 Task: Provide positive feedback about a feature you like in Microsoft Outlook.
Action: Mouse moved to (207, 21)
Screenshot: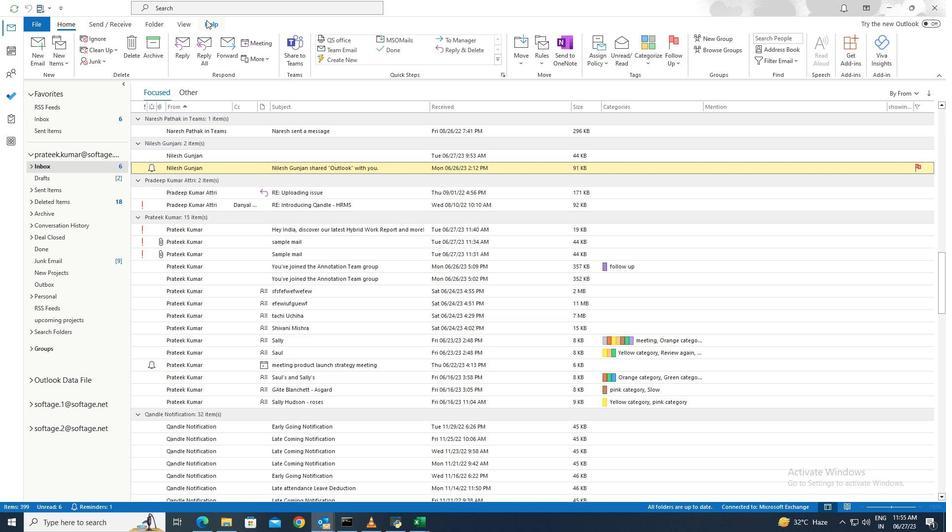 
Action: Mouse pressed left at (207, 21)
Screenshot: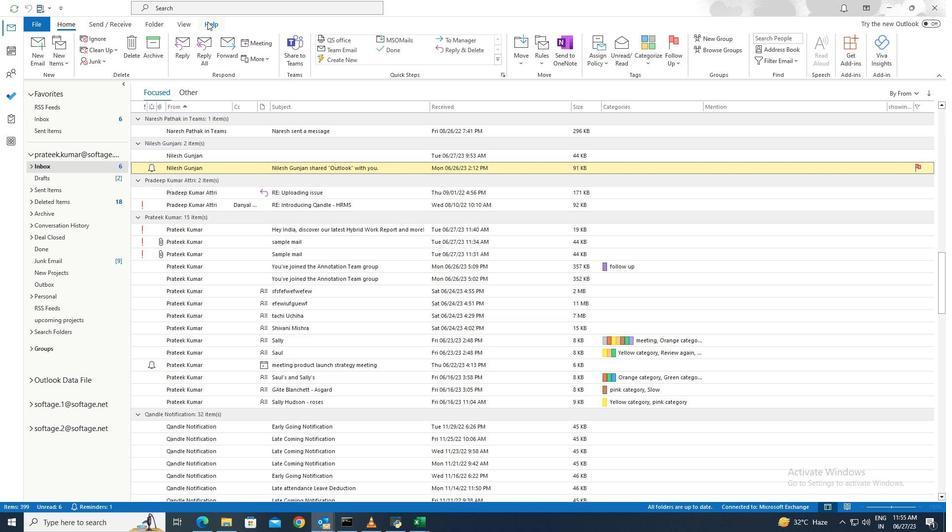 
Action: Mouse moved to (132, 46)
Screenshot: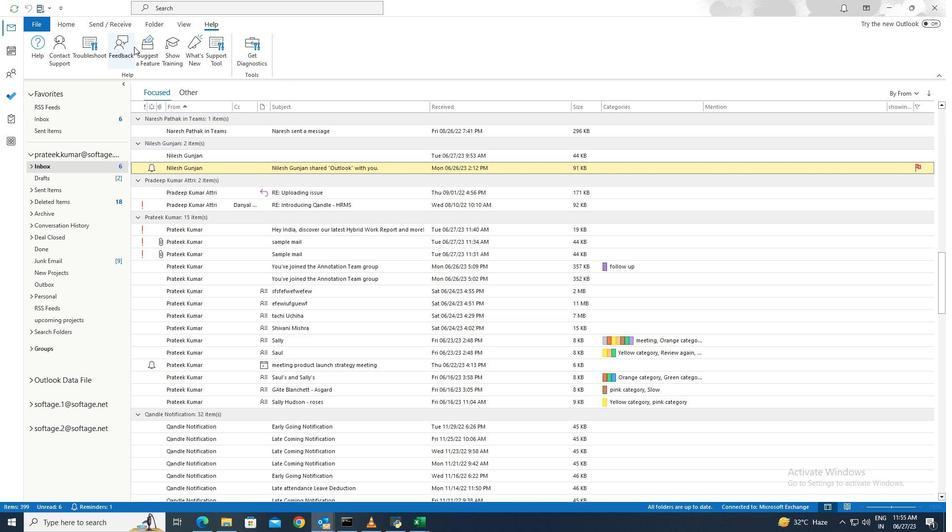 
Action: Mouse pressed left at (132, 46)
Screenshot: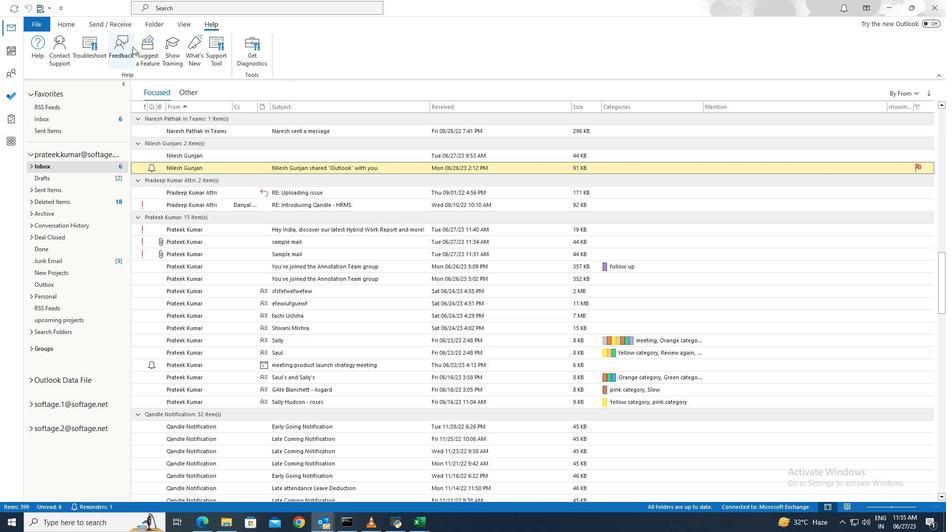
Action: Mouse moved to (776, 134)
Screenshot: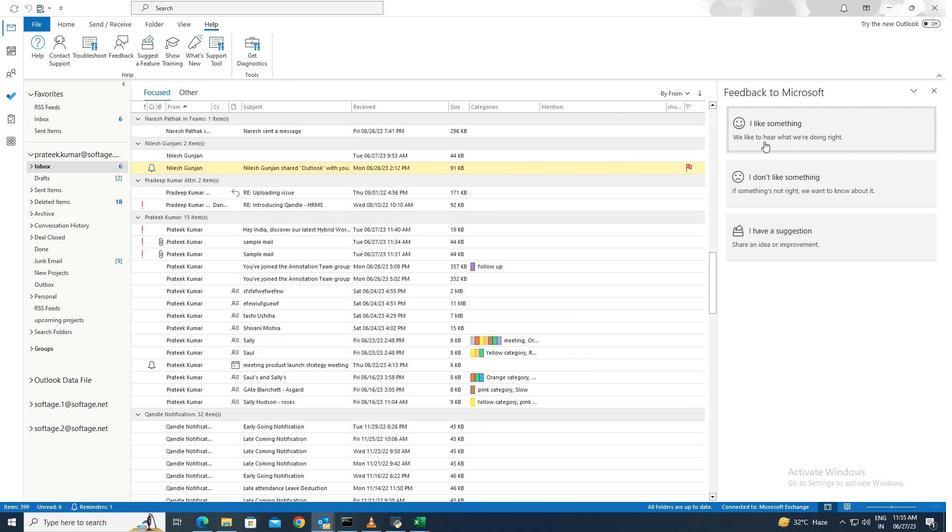 
Action: Mouse pressed left at (776, 134)
Screenshot: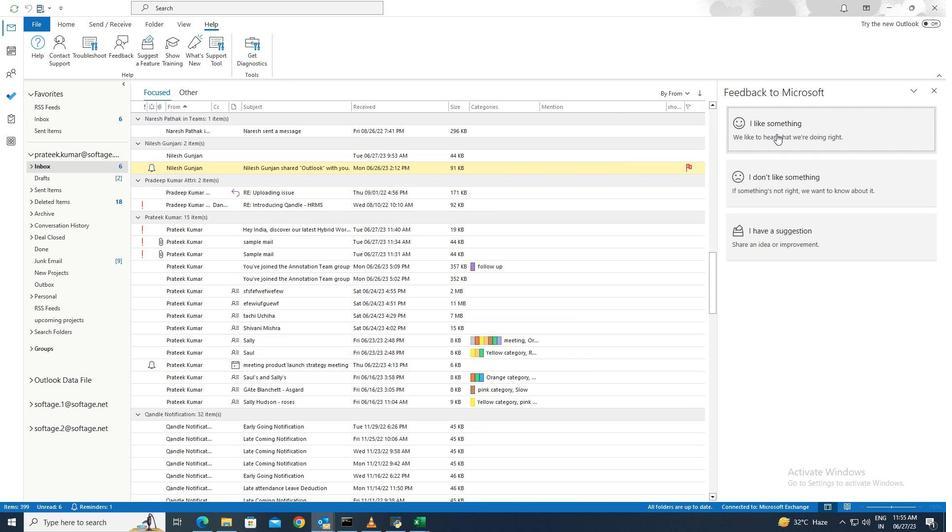 
Action: Key pressed <Key.caps_lock>I<Key.caps_lock><Key.space>would<Key.space>like<Key.space>to<Key.space>express<Key.space>my<Key.space>appreciation<Key.space>for<Key.space>the<Key.space>'dark<Key.space>mode'<Key.space>feature<Key.space>in<Key.space>outlook
Screenshot: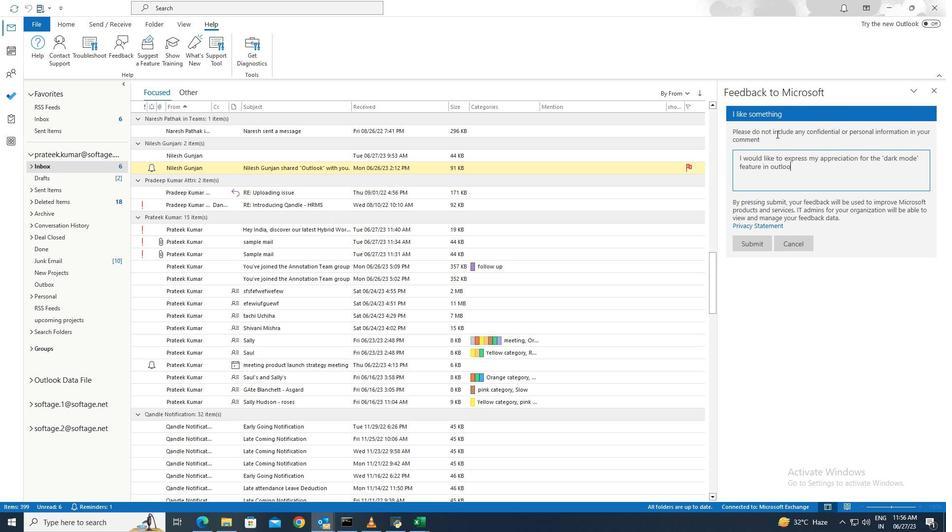 
Action: Mouse moved to (762, 239)
Screenshot: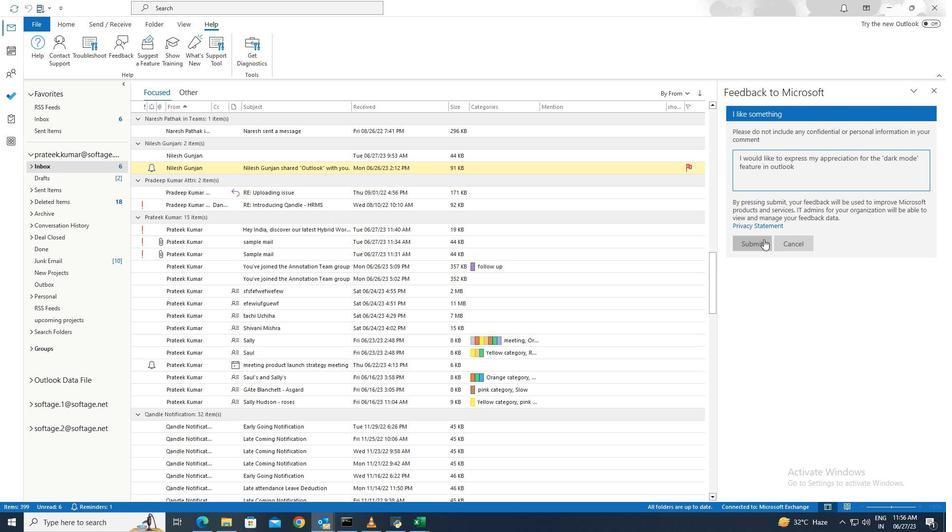 
Action: Mouse pressed left at (762, 239)
Screenshot: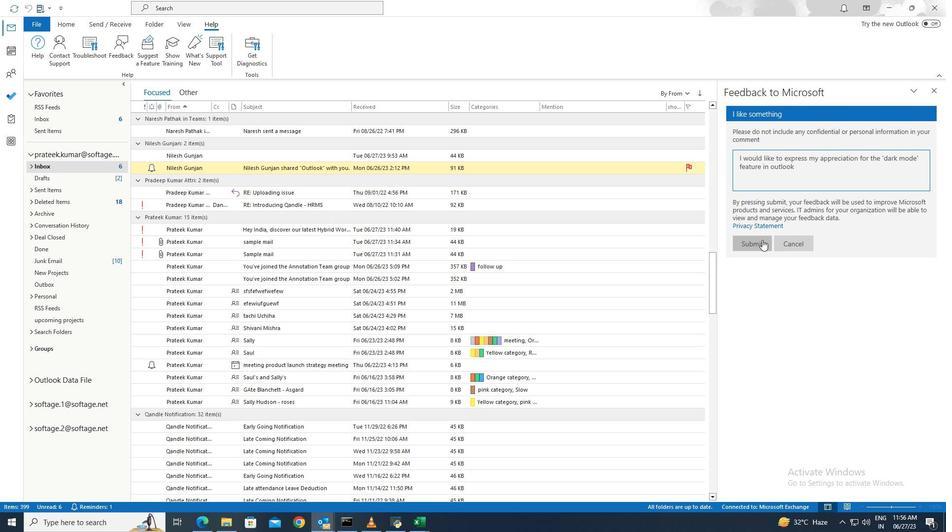
Action: Mouse moved to (761, 240)
Screenshot: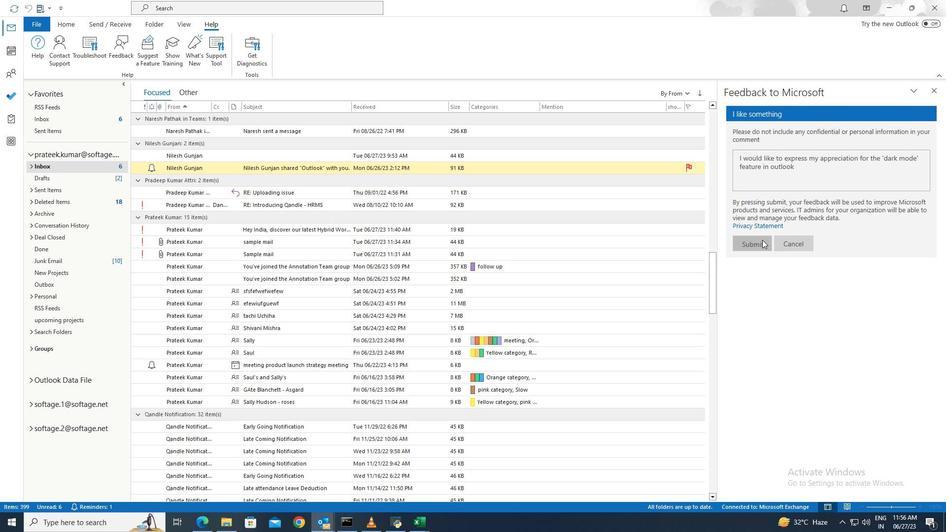 
